 Task: Create a task  Develop a new online tool for online job applications , assign it to team member softage.2@softage.net in the project AvidTech and update the status of the task to  Off Track , set the priority of the task to Medium
Action: Mouse moved to (378, 307)
Screenshot: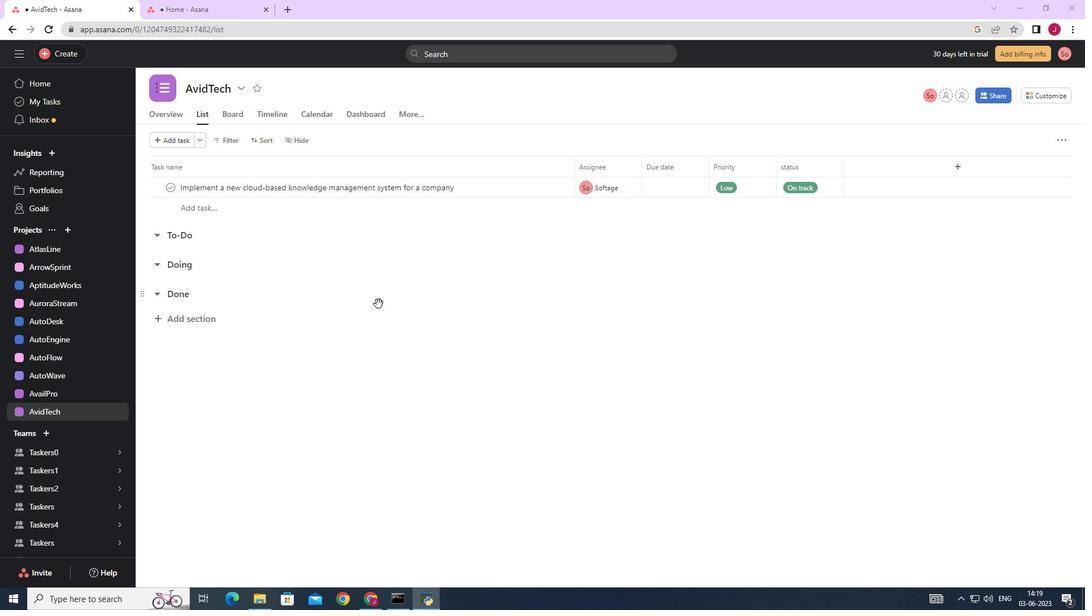 
Action: Mouse scrolled (378, 306) with delta (0, 0)
Screenshot: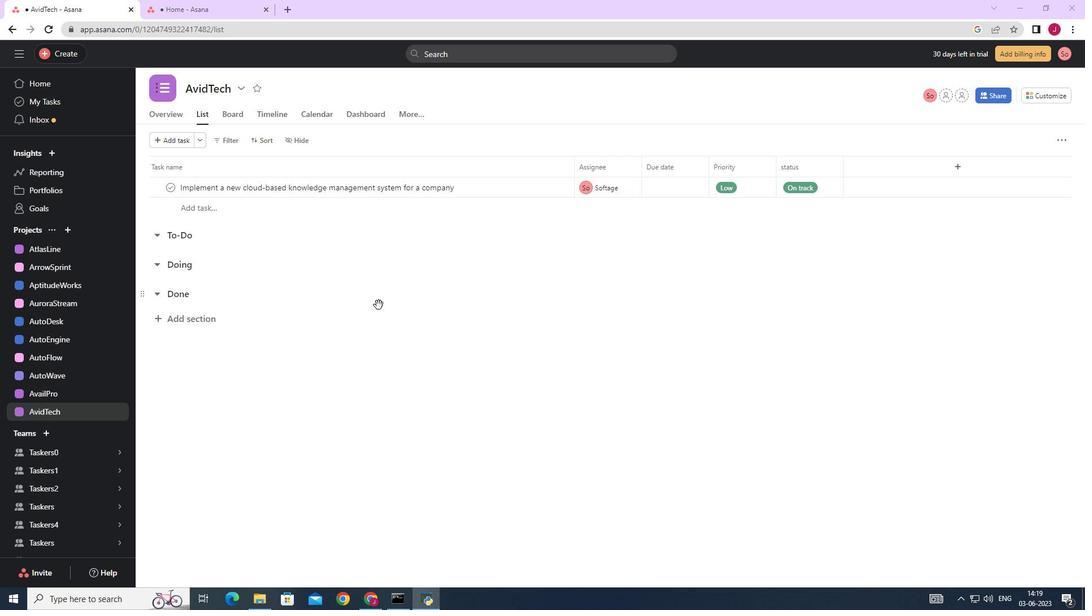 
Action: Mouse scrolled (378, 306) with delta (0, 0)
Screenshot: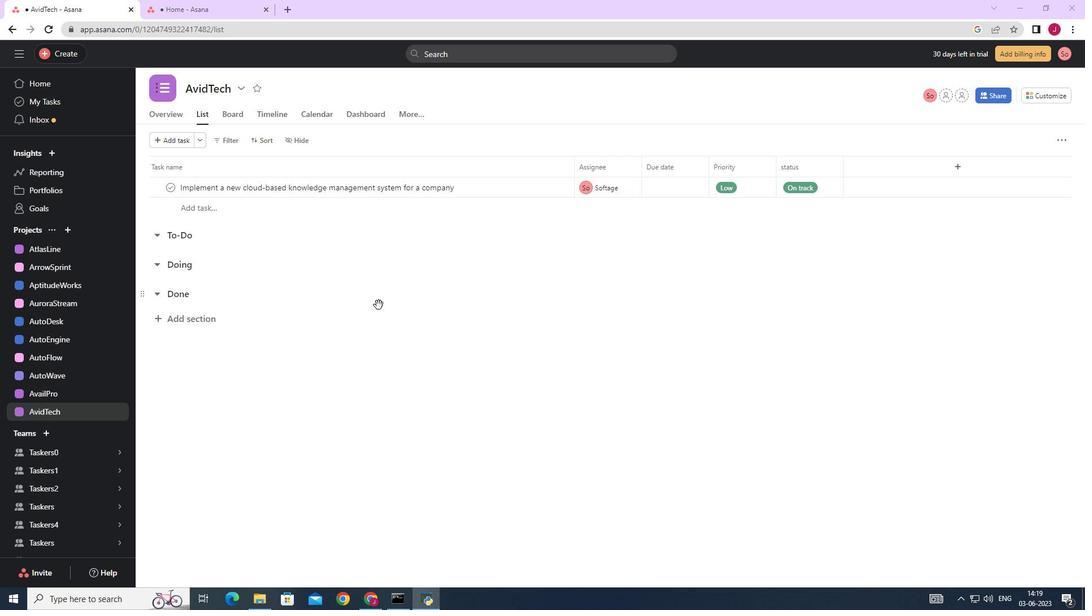
Action: Mouse scrolled (378, 306) with delta (0, 0)
Screenshot: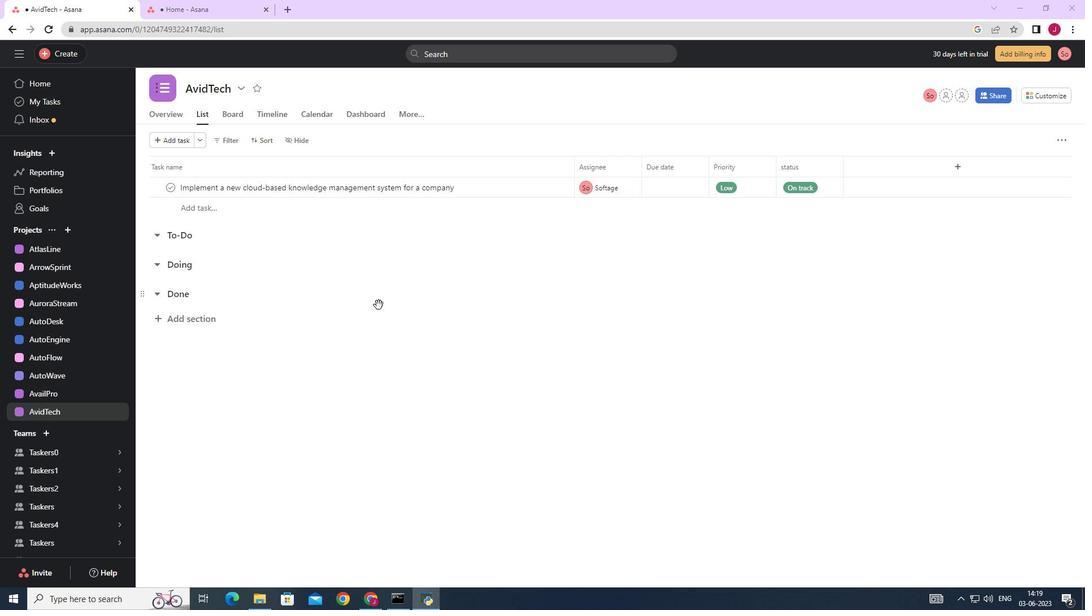 
Action: Mouse scrolled (378, 306) with delta (0, 0)
Screenshot: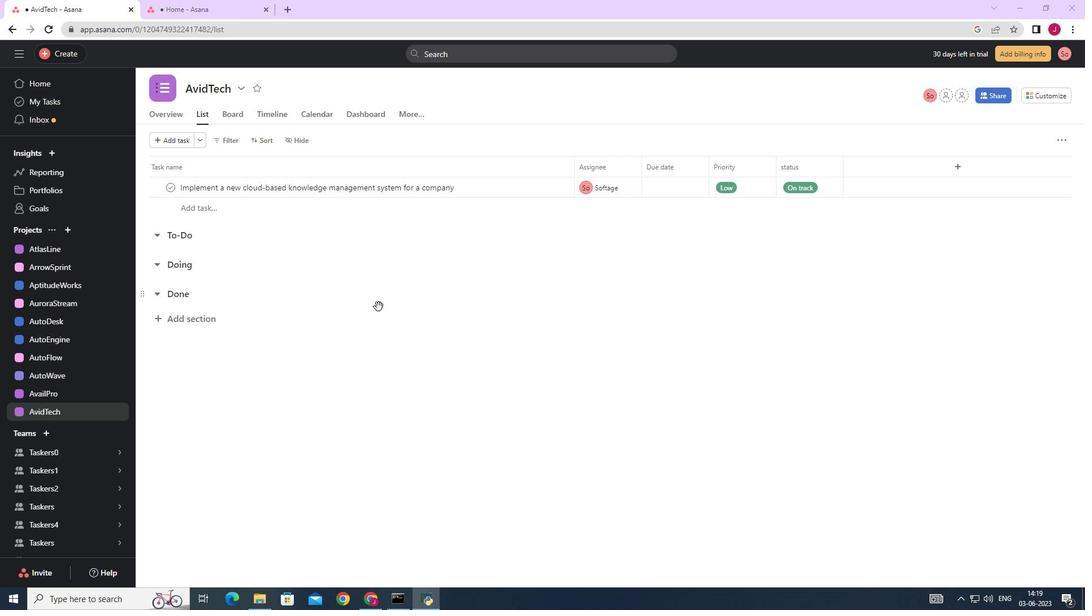 
Action: Mouse scrolled (378, 306) with delta (0, 0)
Screenshot: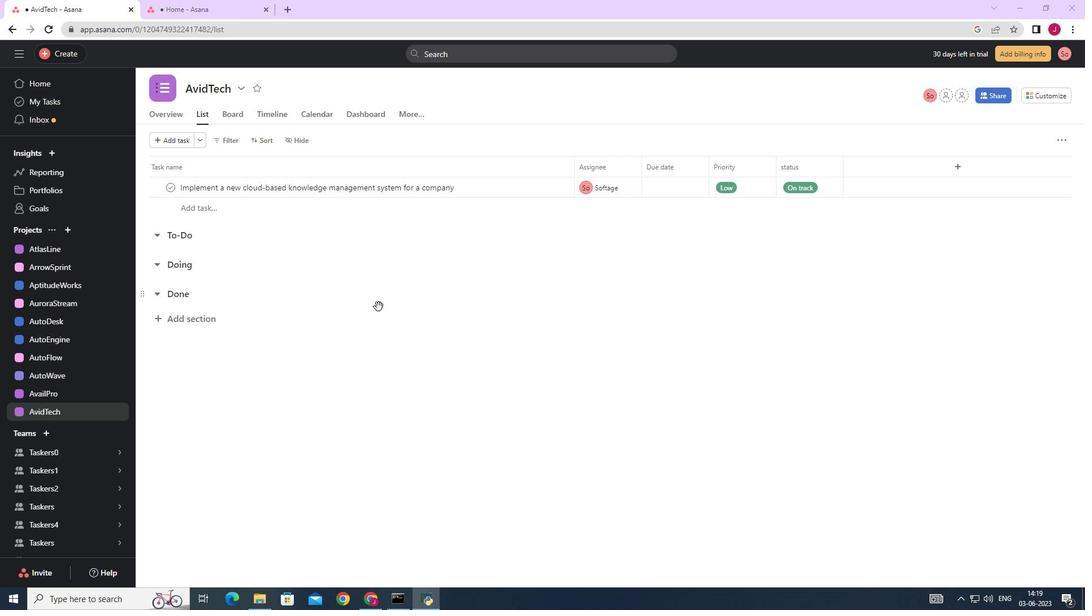 
Action: Mouse moved to (69, 53)
Screenshot: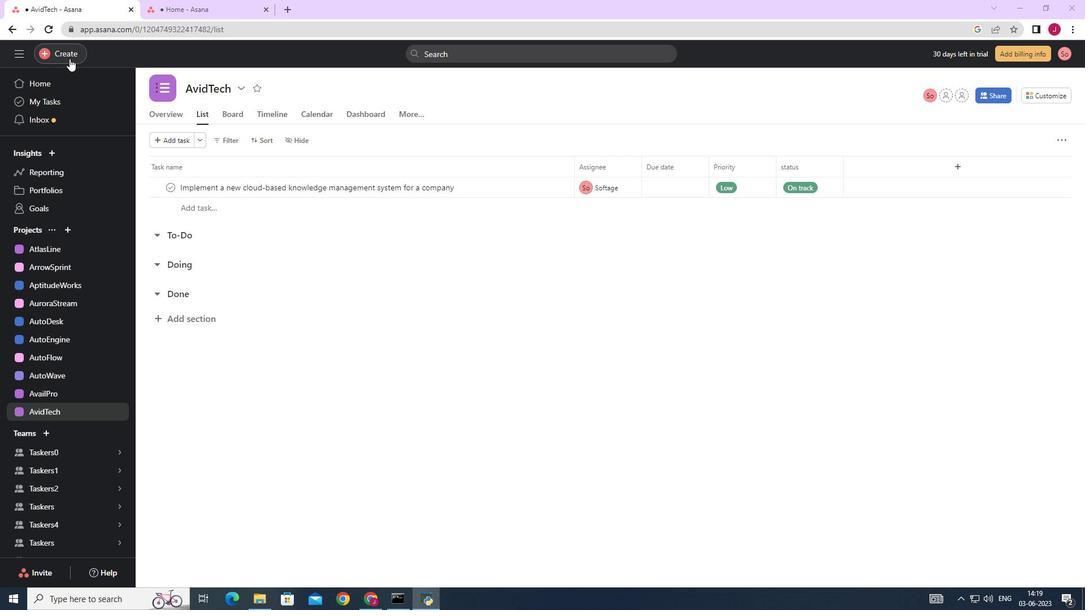 
Action: Mouse pressed left at (69, 53)
Screenshot: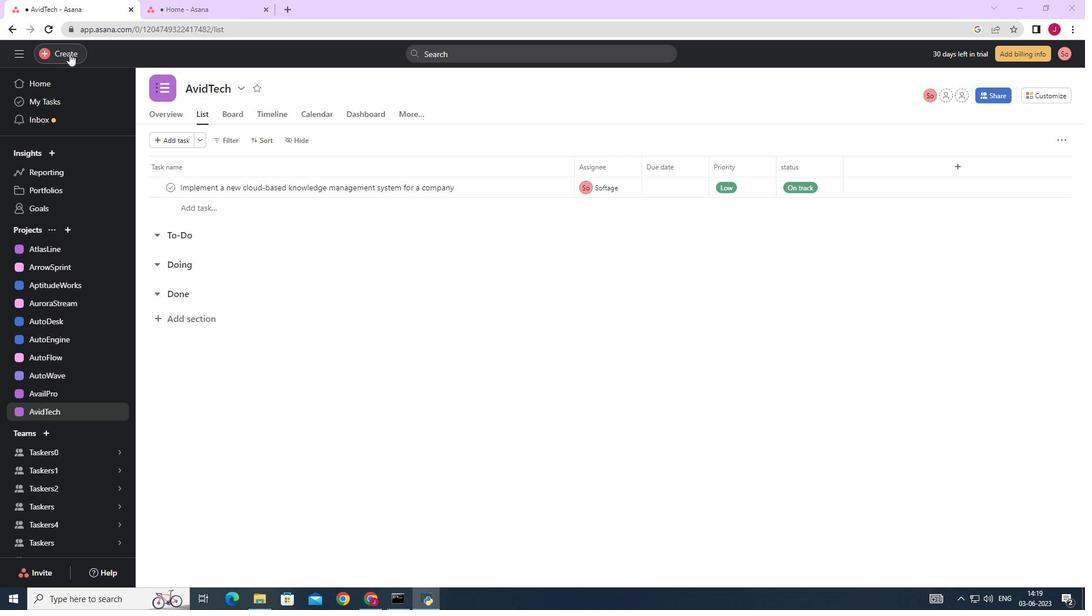 
Action: Mouse moved to (148, 59)
Screenshot: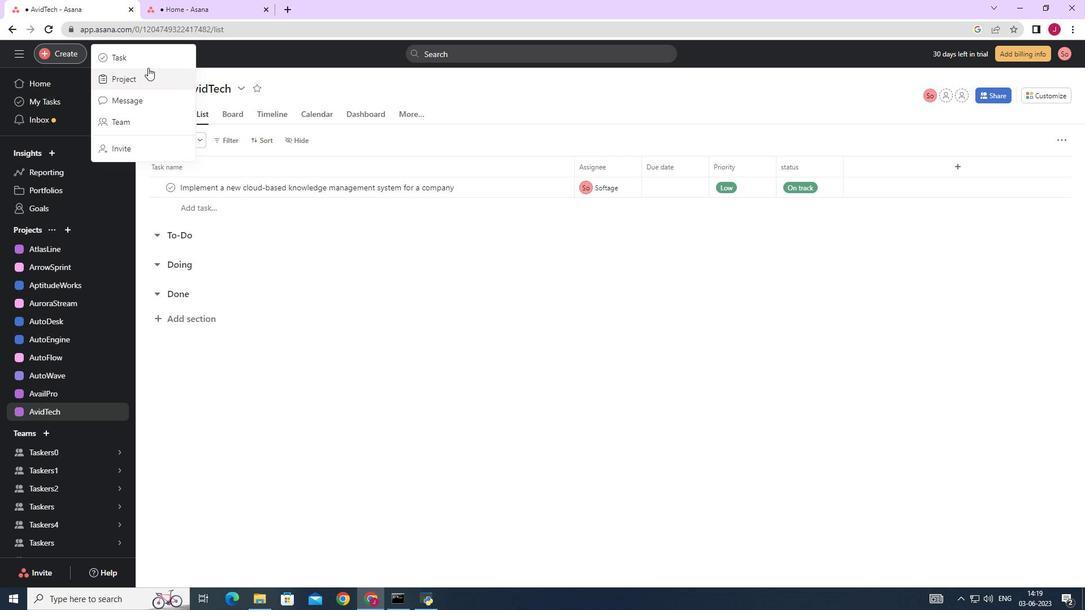 
Action: Mouse pressed left at (148, 59)
Screenshot: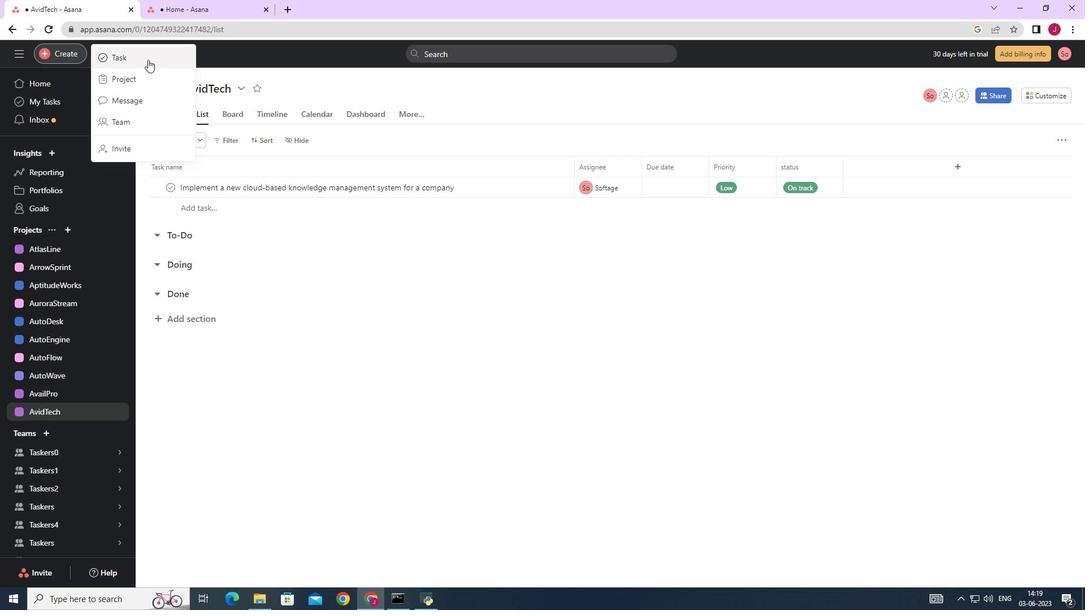 
Action: Mouse moved to (859, 376)
Screenshot: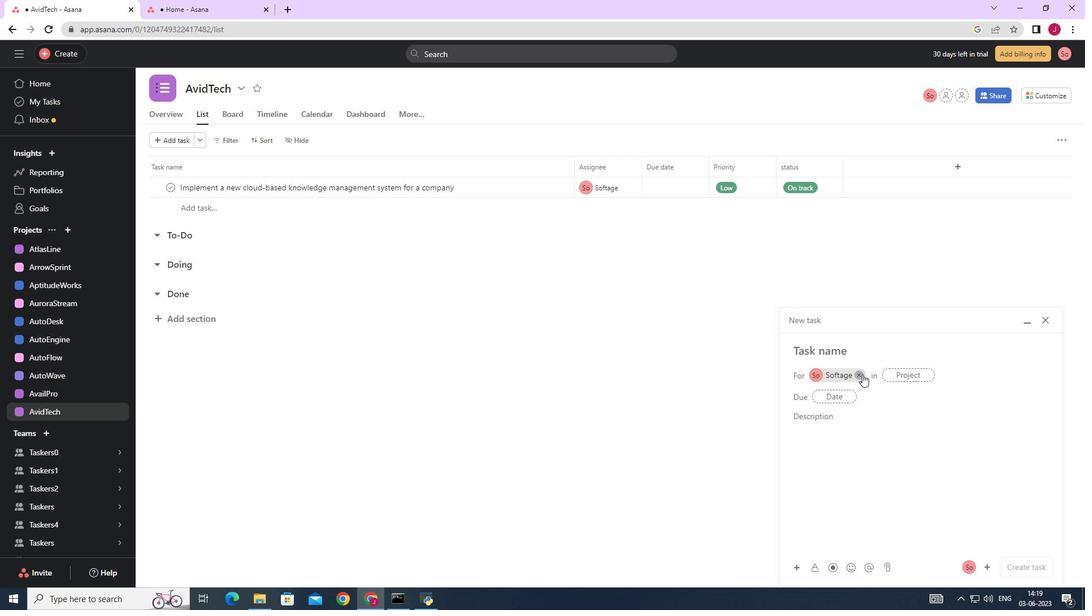 
Action: Mouse pressed left at (859, 376)
Screenshot: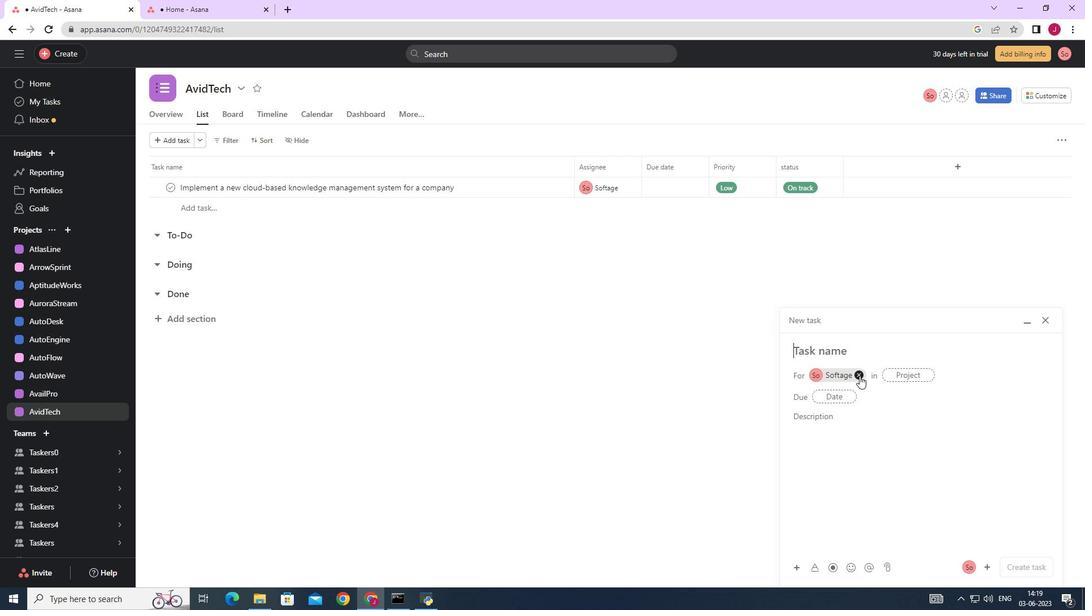 
Action: Mouse moved to (825, 352)
Screenshot: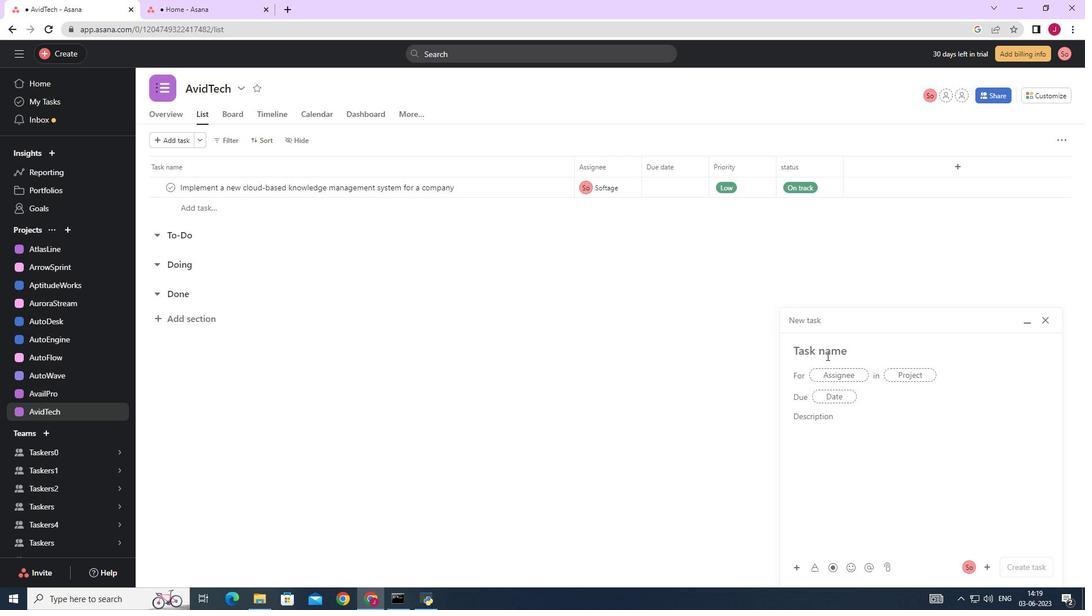 
Action: Mouse pressed left at (825, 352)
Screenshot: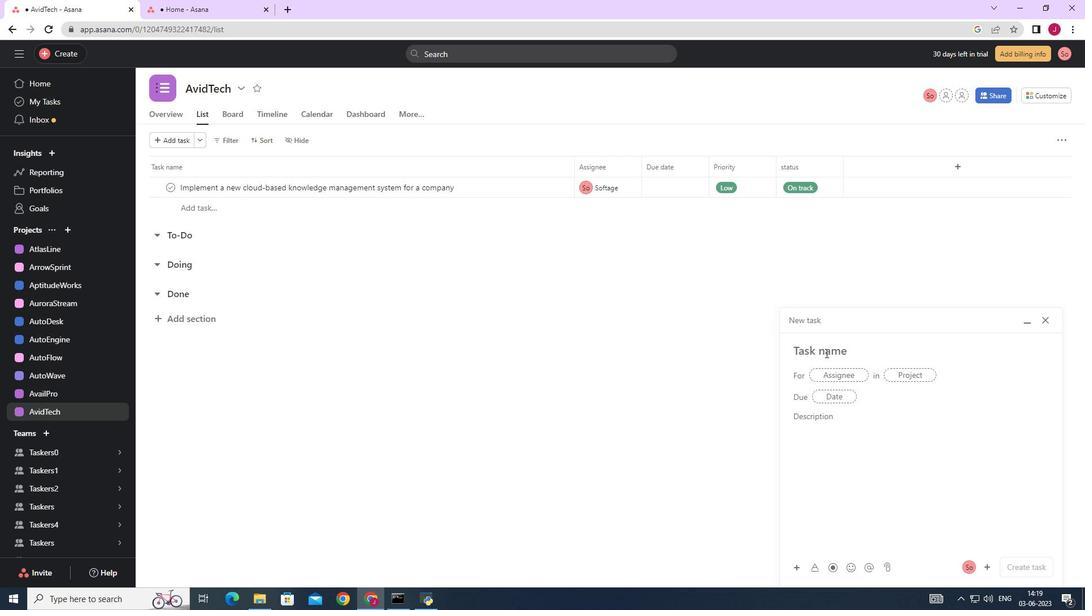 
Action: Key pressed <Key.caps_lock>D<Key.caps_lock>evelop<Key.space>a<Key.space>new<Key.space>online<Key.space>tool<Key.space>for<Key.space>online<Key.space>job<Key.space>application<Key.space>
Screenshot: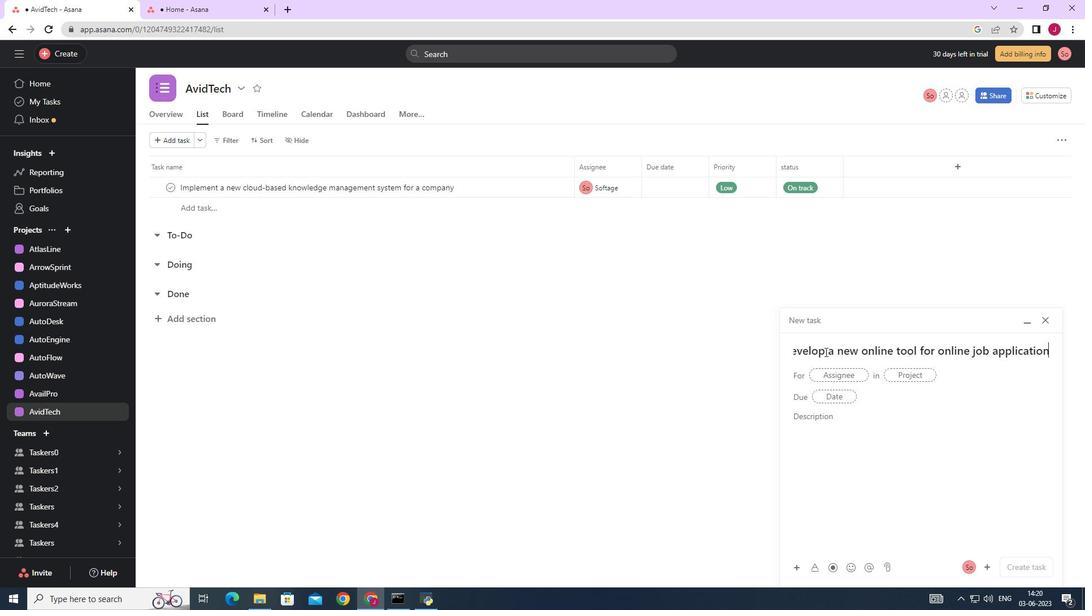 
Action: Mouse moved to (831, 375)
Screenshot: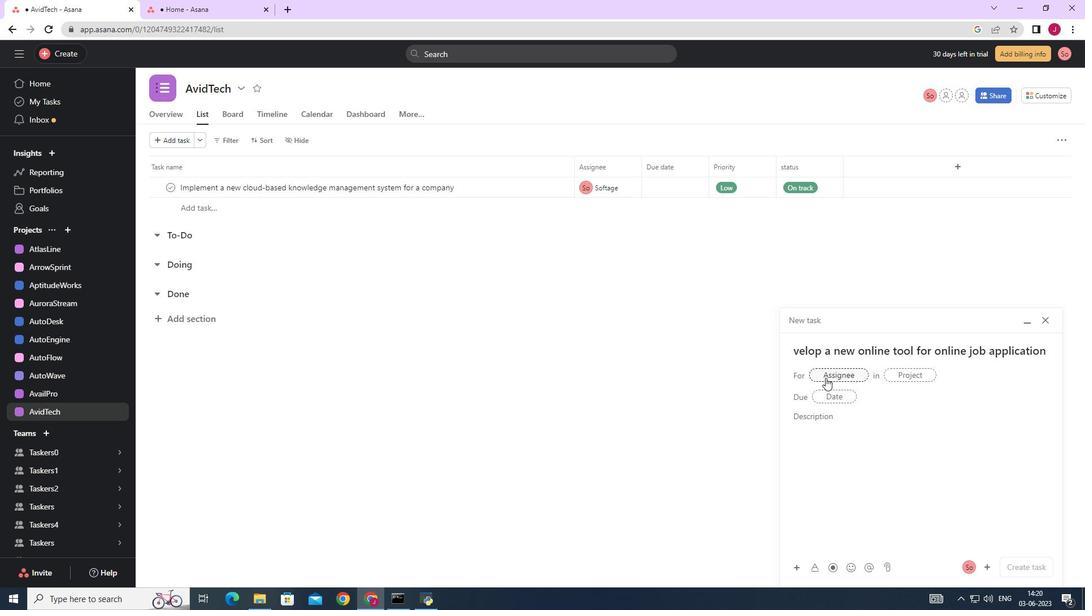 
Action: Mouse pressed left at (831, 375)
Screenshot: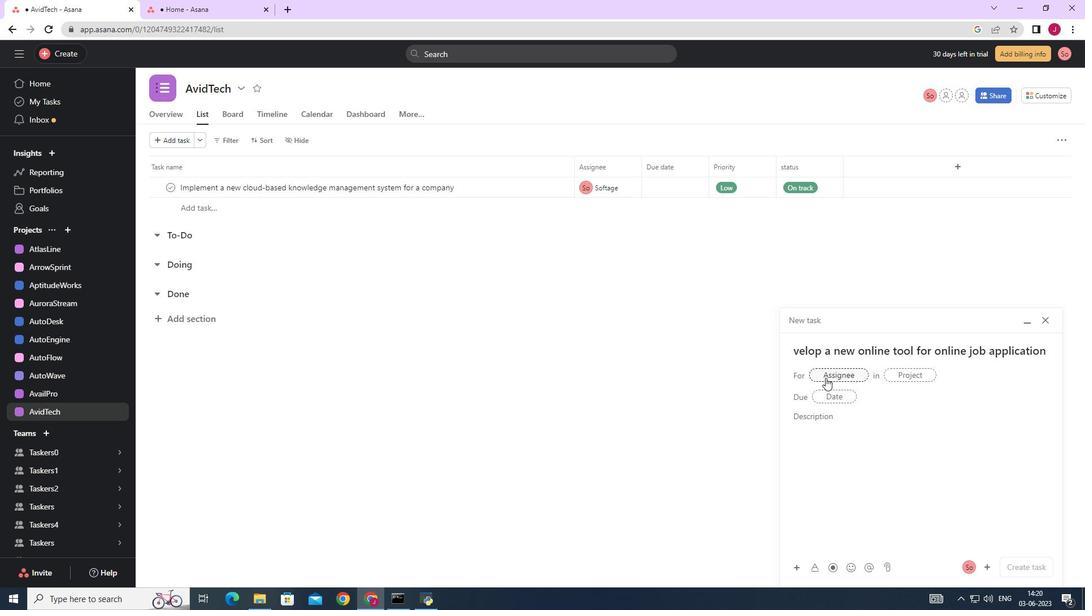 
Action: Mouse moved to (832, 375)
Screenshot: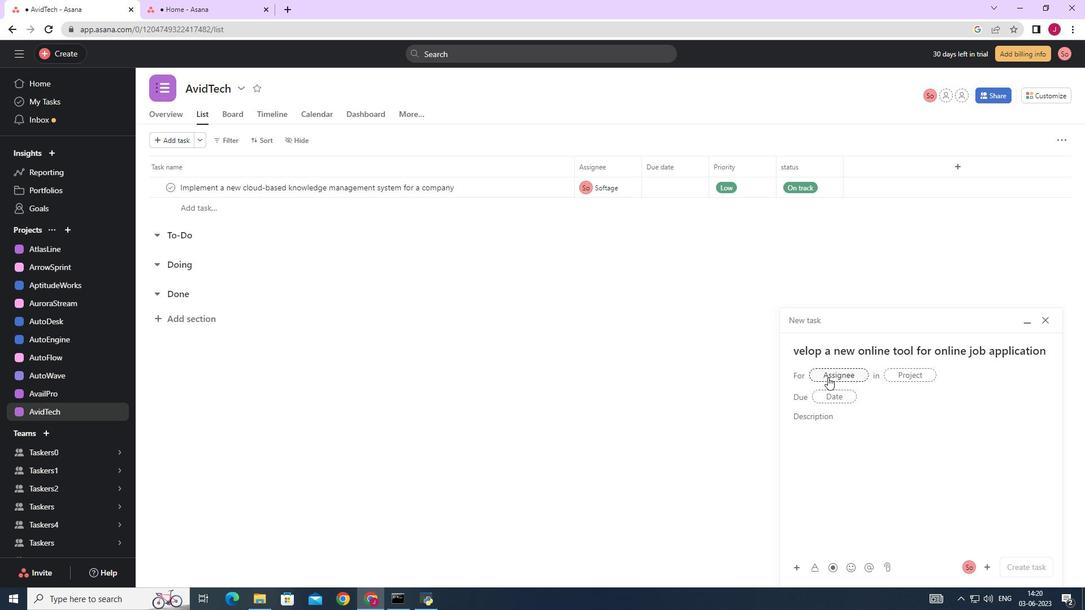 
Action: Key pressed softage.2
Screenshot: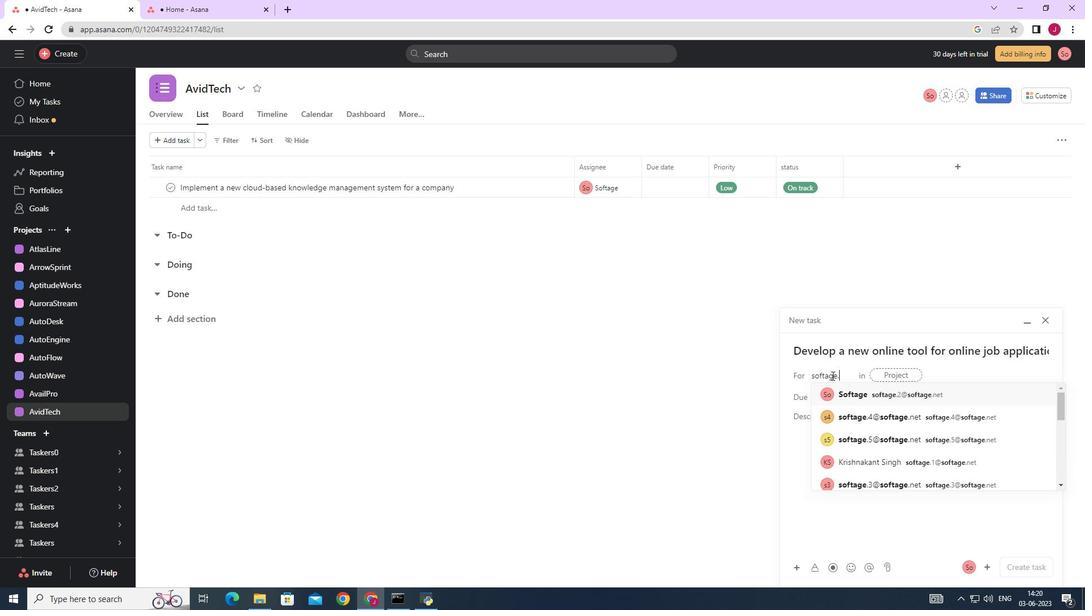 
Action: Mouse moved to (894, 401)
Screenshot: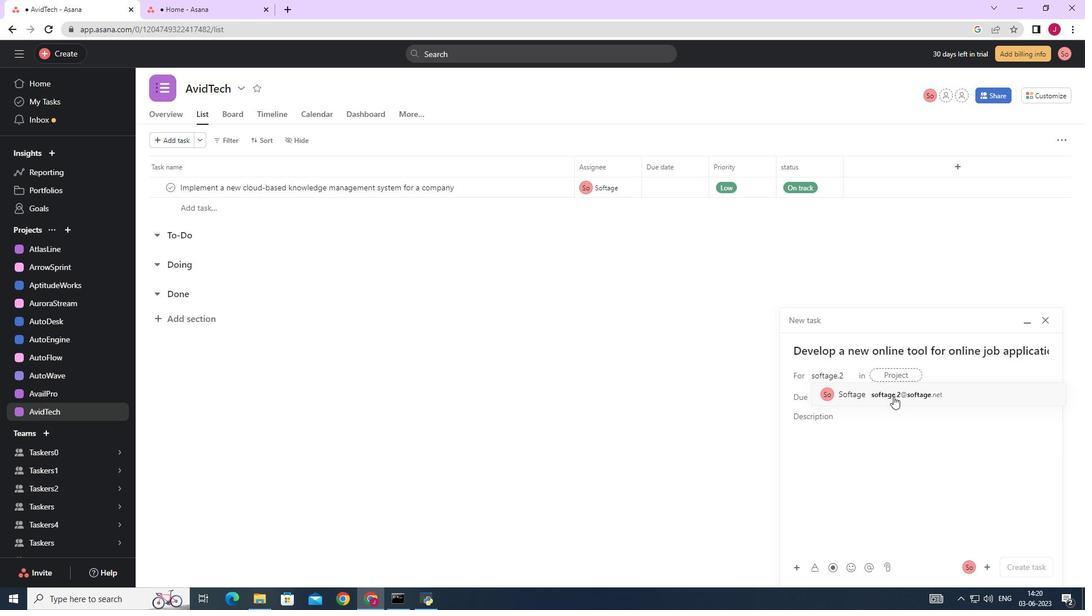 
Action: Mouse pressed left at (894, 401)
Screenshot: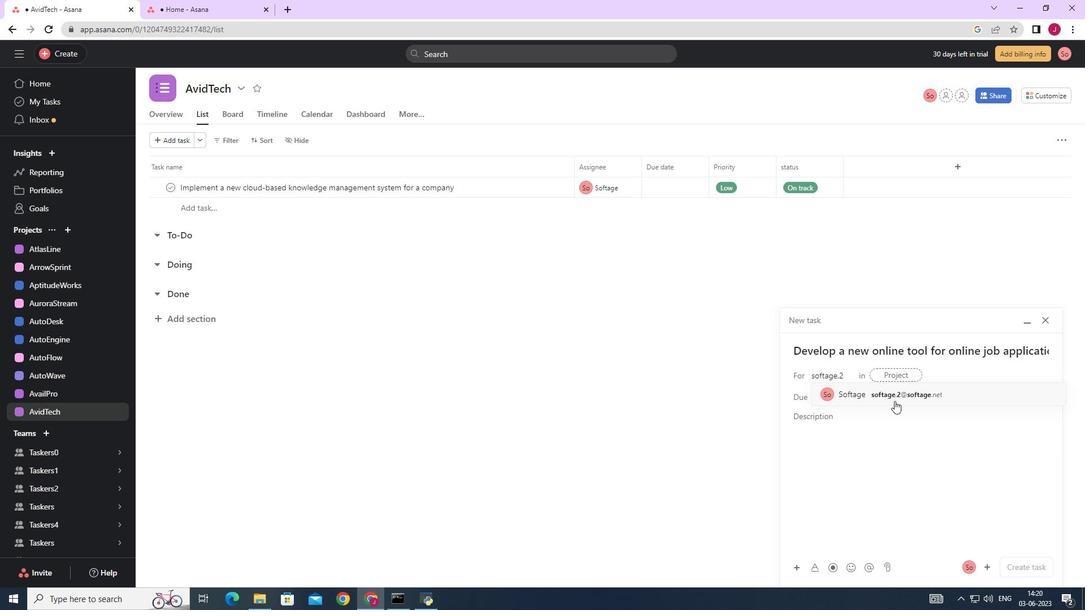 
Action: Mouse moved to (720, 396)
Screenshot: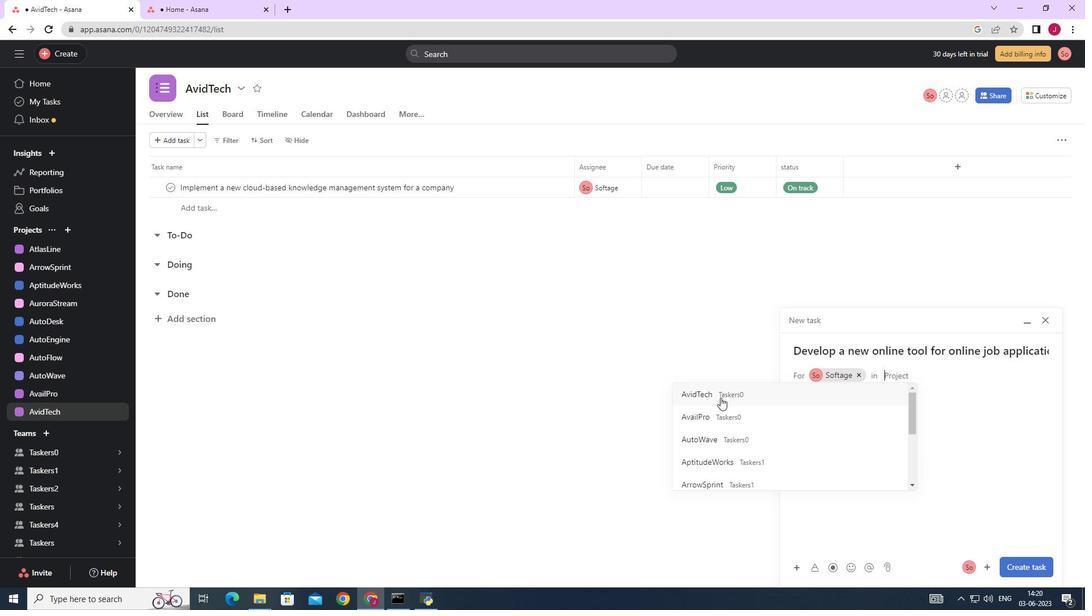 
Action: Mouse pressed left at (720, 396)
Screenshot: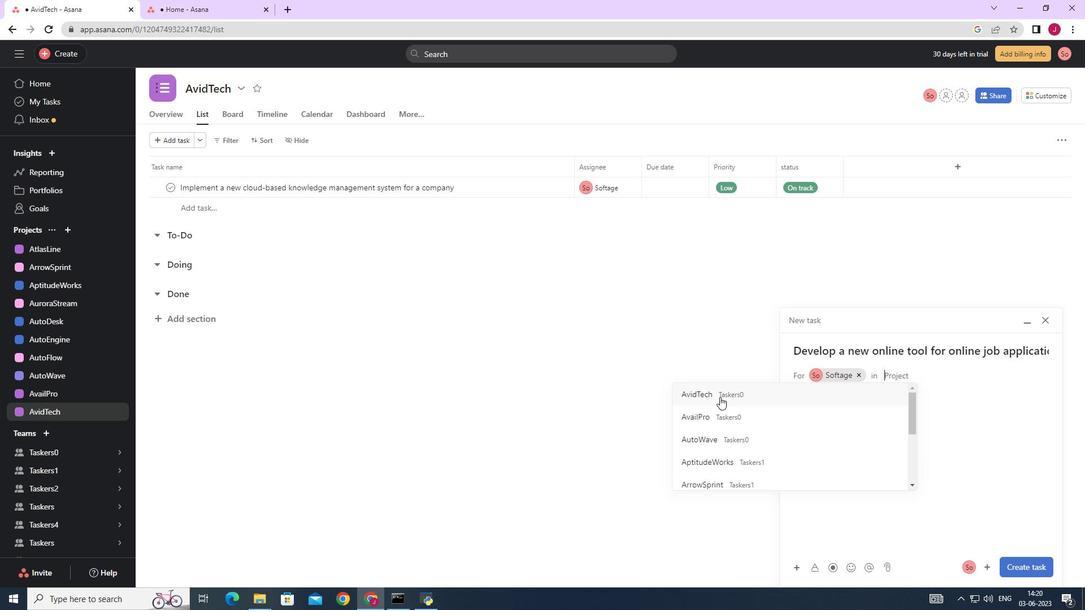 
Action: Mouse moved to (859, 419)
Screenshot: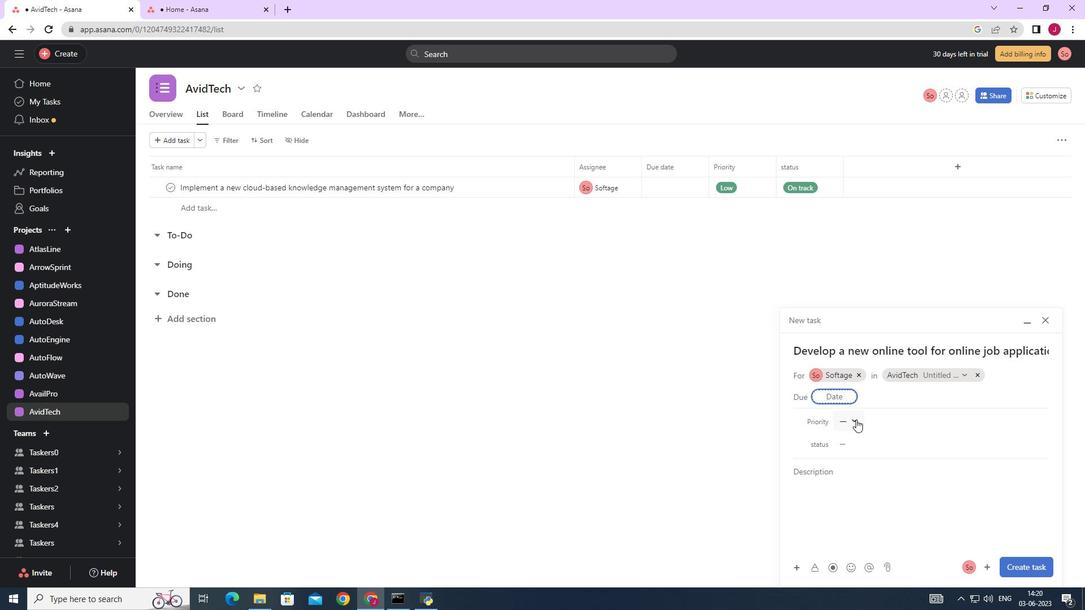
Action: Mouse pressed left at (859, 419)
Screenshot: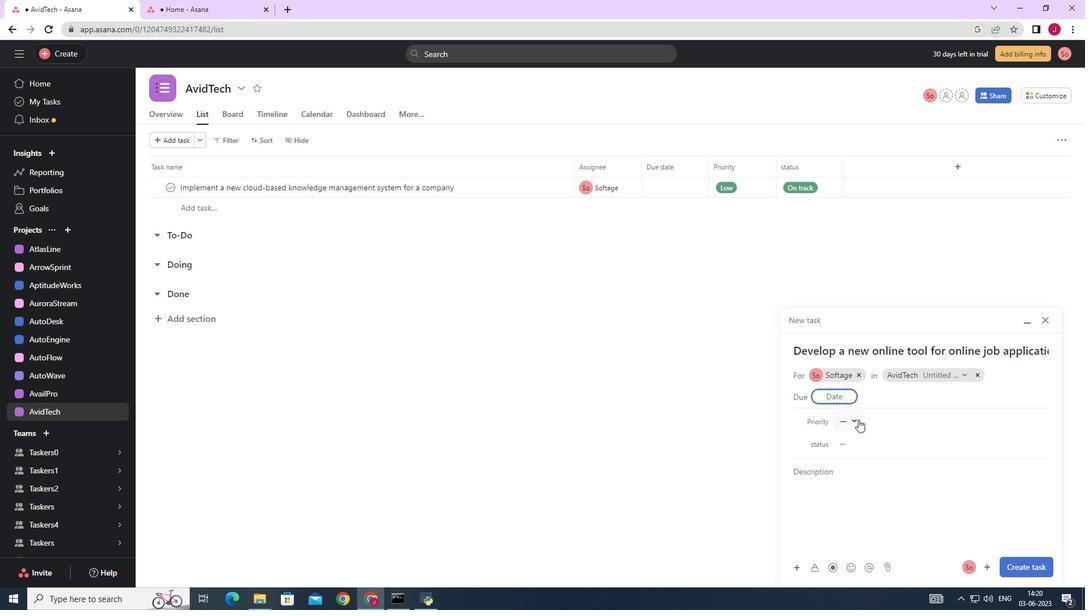 
Action: Mouse moved to (872, 479)
Screenshot: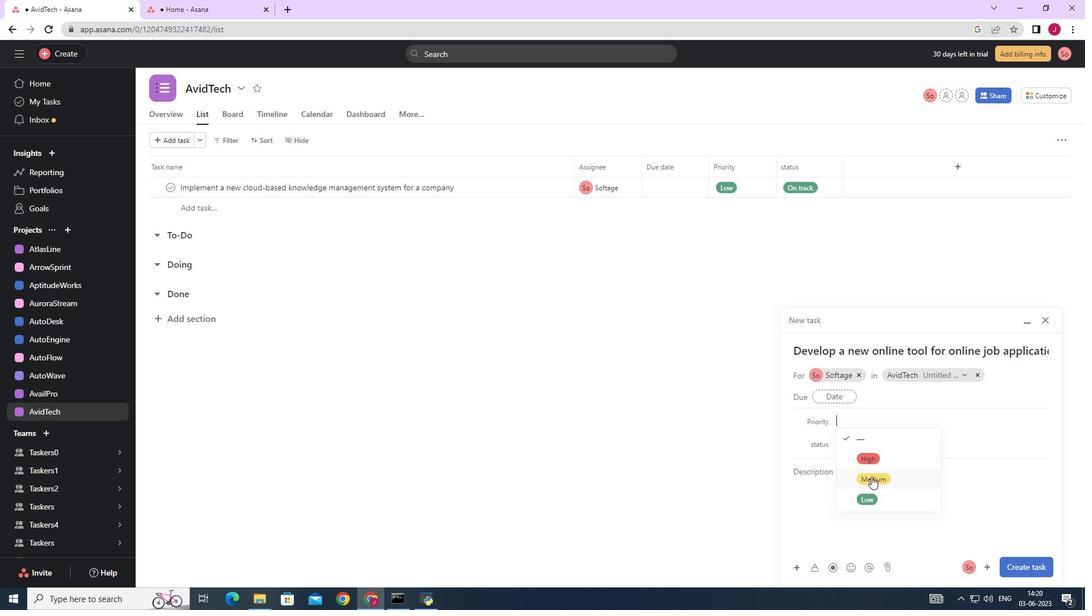 
Action: Mouse pressed left at (872, 479)
Screenshot: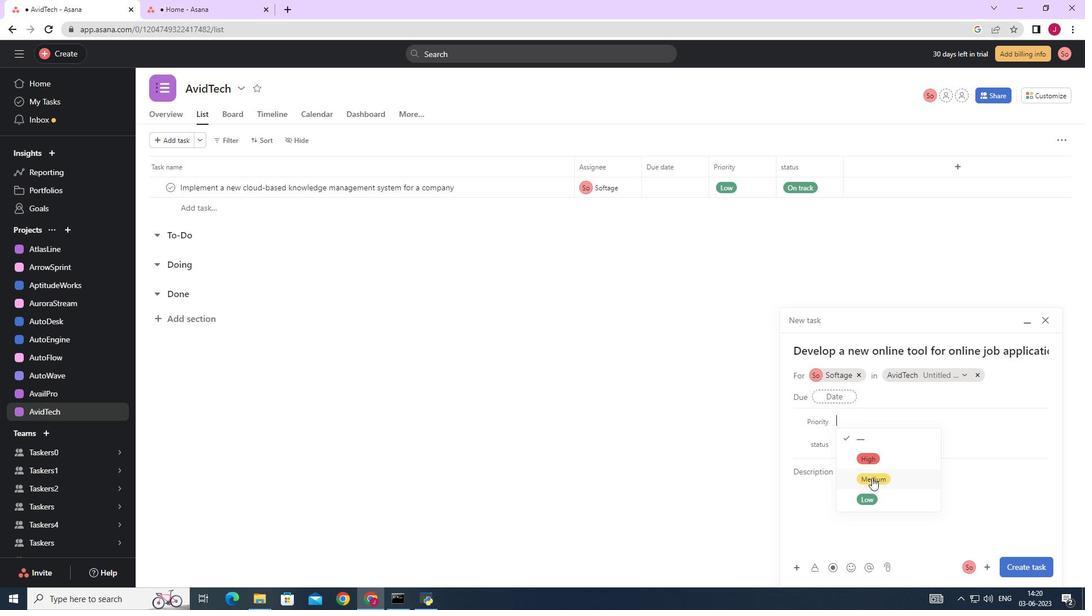 
Action: Mouse moved to (856, 446)
Screenshot: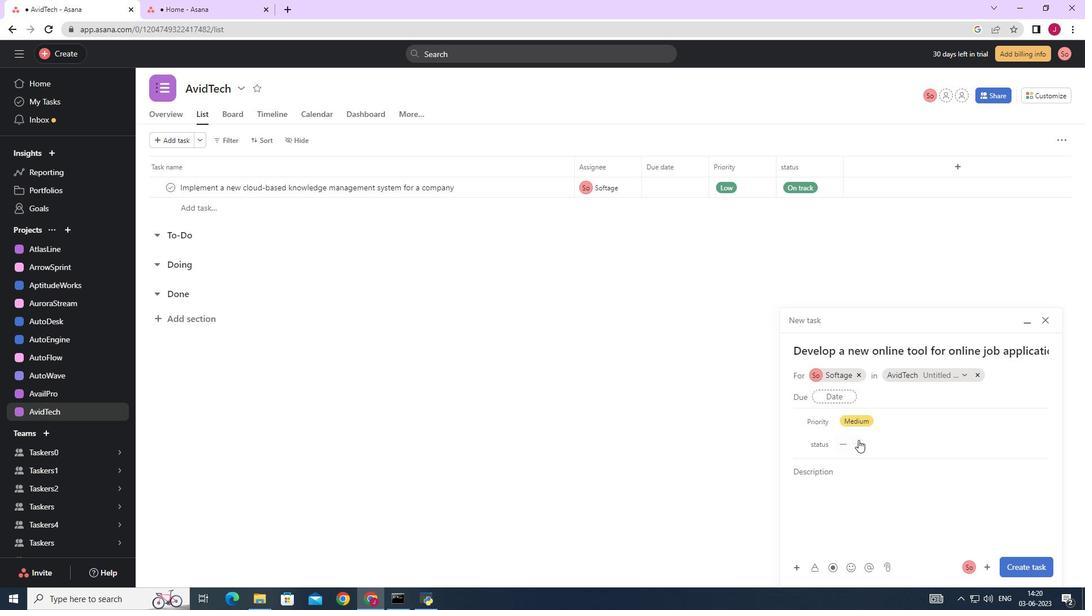 
Action: Mouse pressed left at (856, 446)
Screenshot: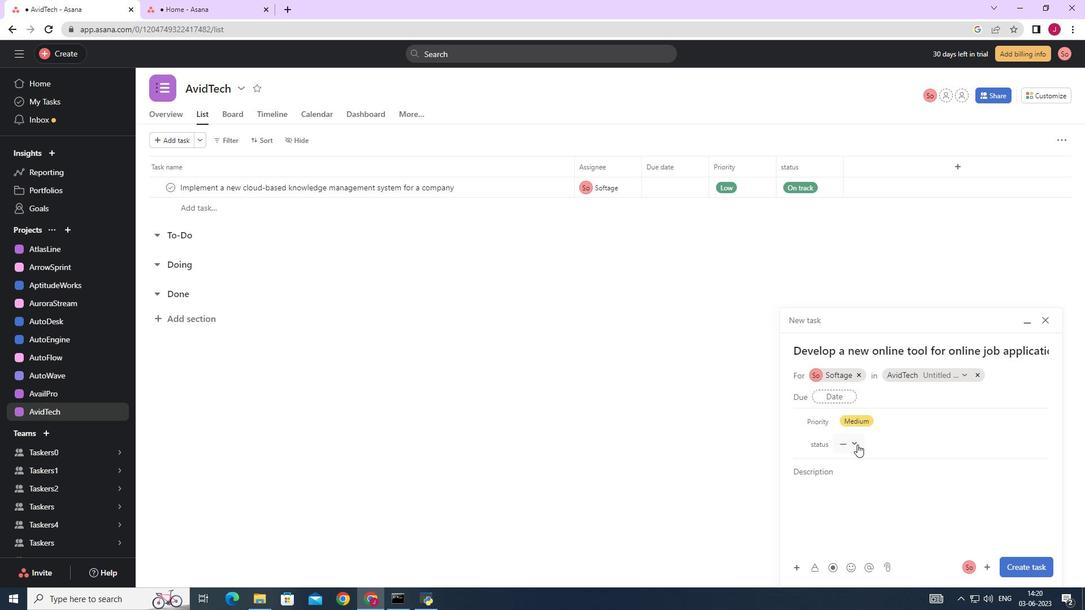 
Action: Mouse moved to (871, 500)
Screenshot: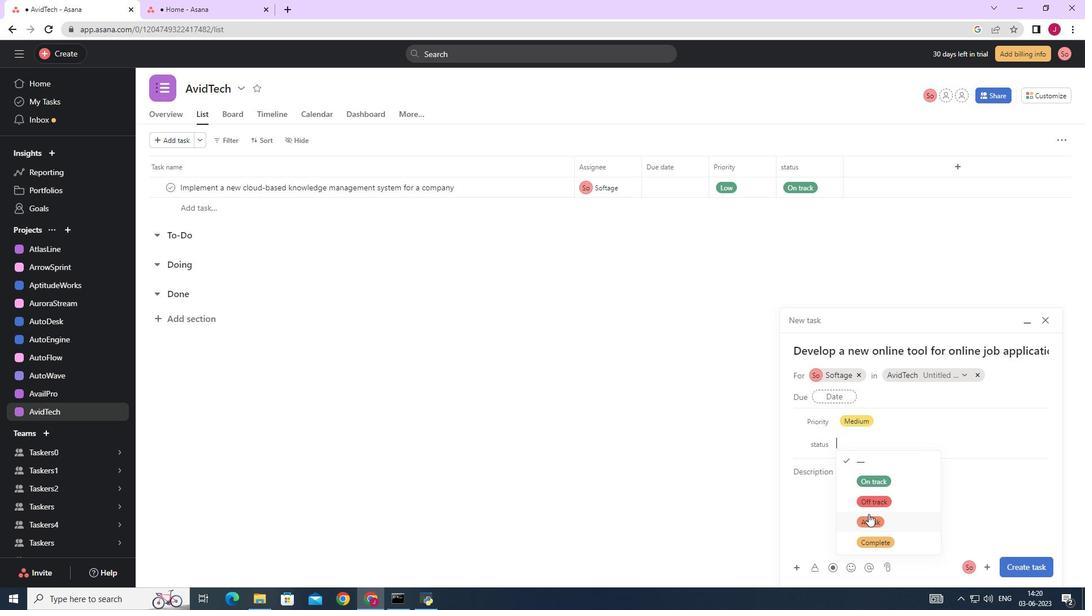 
Action: Mouse pressed left at (871, 500)
Screenshot: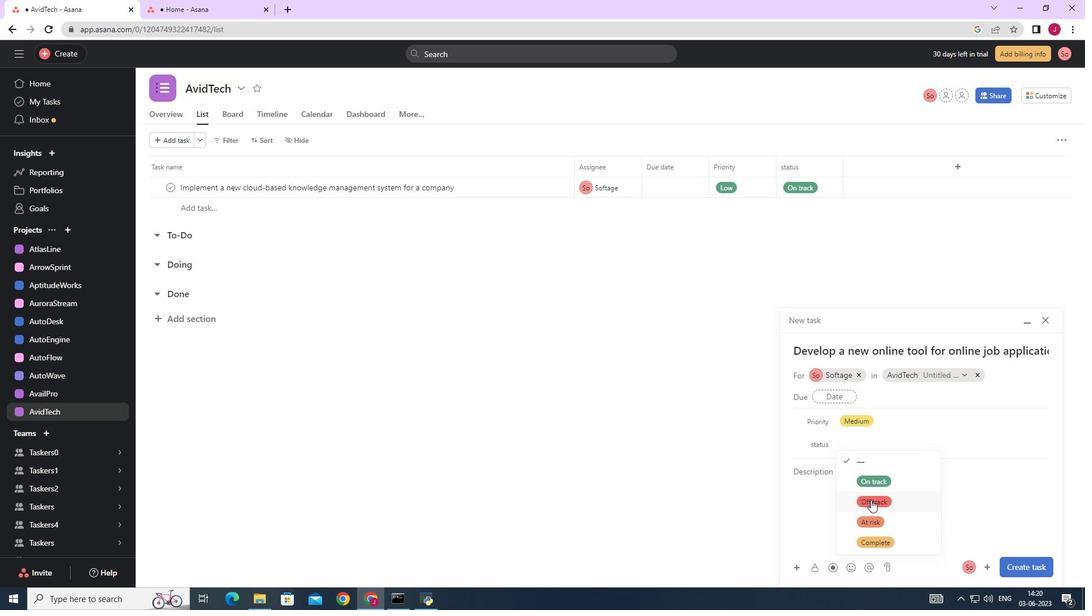 
Action: Mouse moved to (1036, 565)
Screenshot: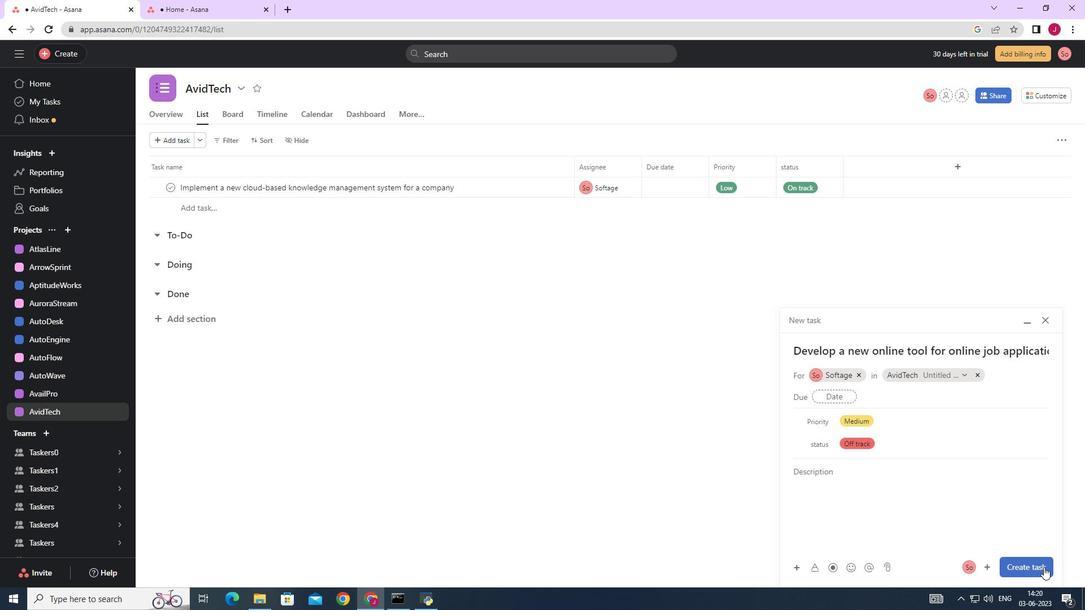 
Action: Mouse pressed left at (1036, 565)
Screenshot: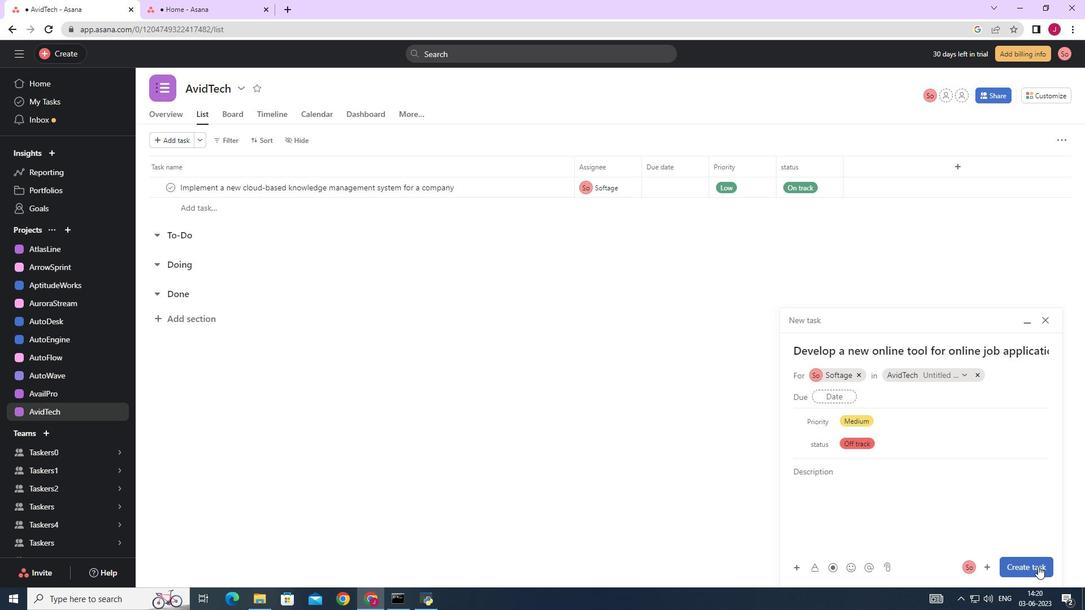 
Action: Mouse moved to (998, 534)
Screenshot: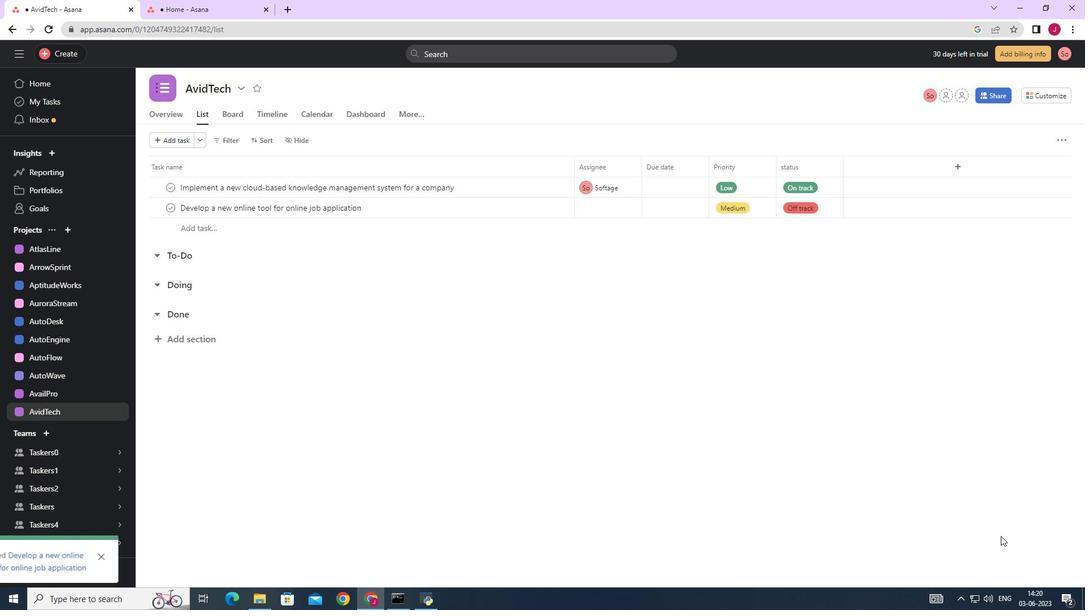 
